 Task: Use the formula "DPRODUCT" in spreadsheet "Project portfolio".
Action: Mouse moved to (343, 340)
Screenshot: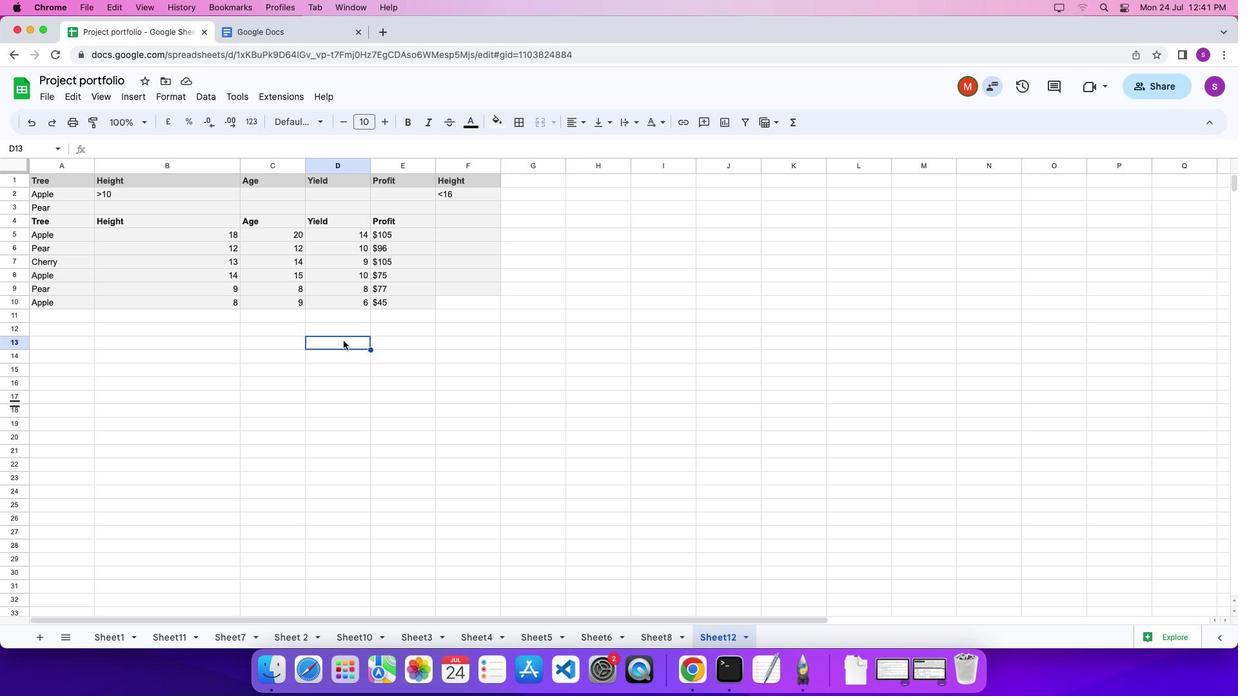 
Action: Mouse pressed left at (343, 340)
Screenshot: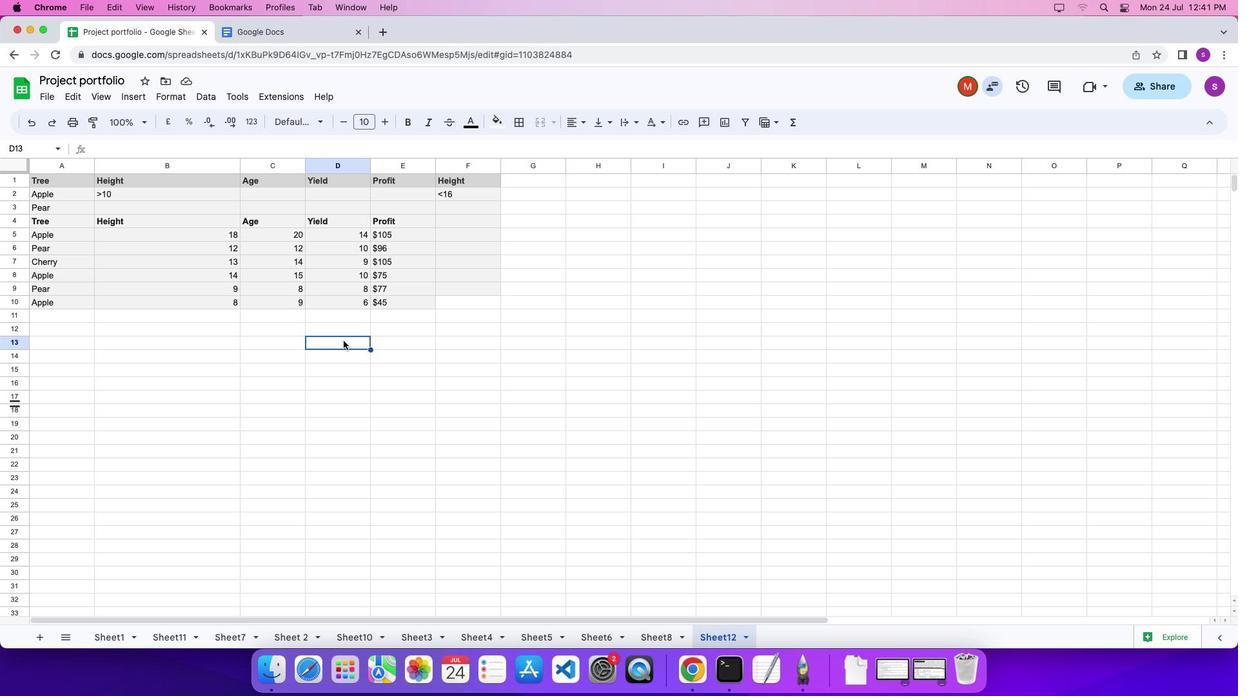 
Action: Mouse moved to (343, 340)
Screenshot: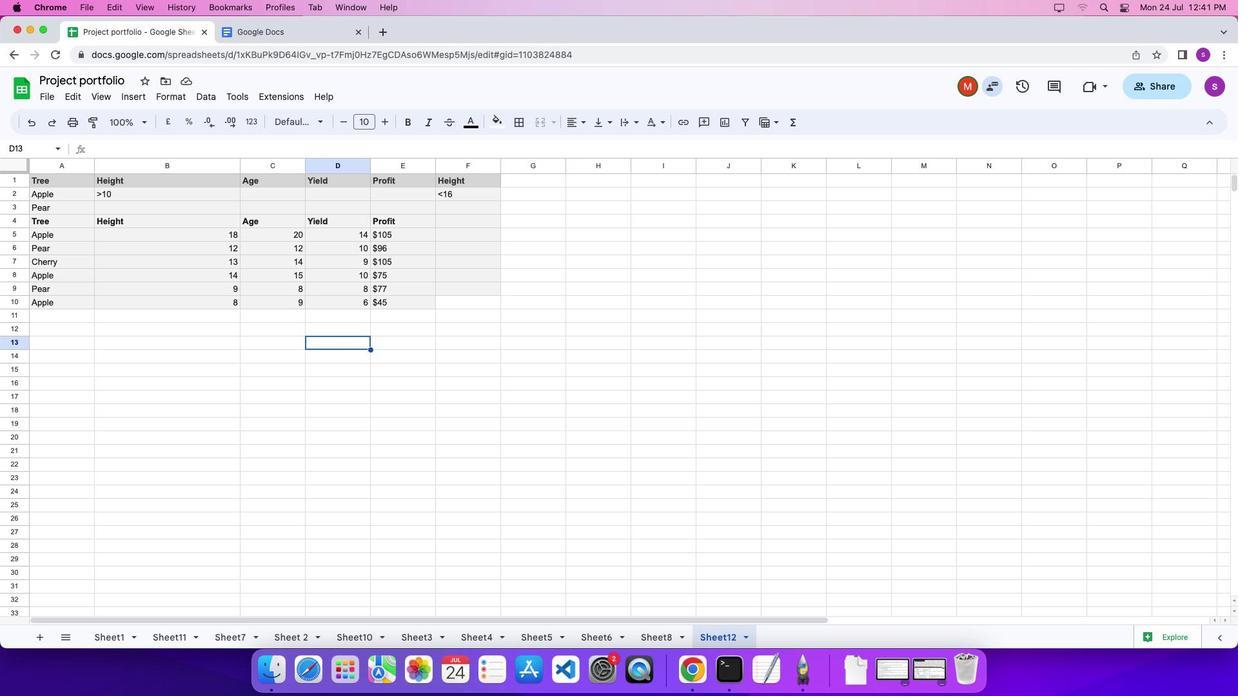 
Action: Key pressed '='
Screenshot: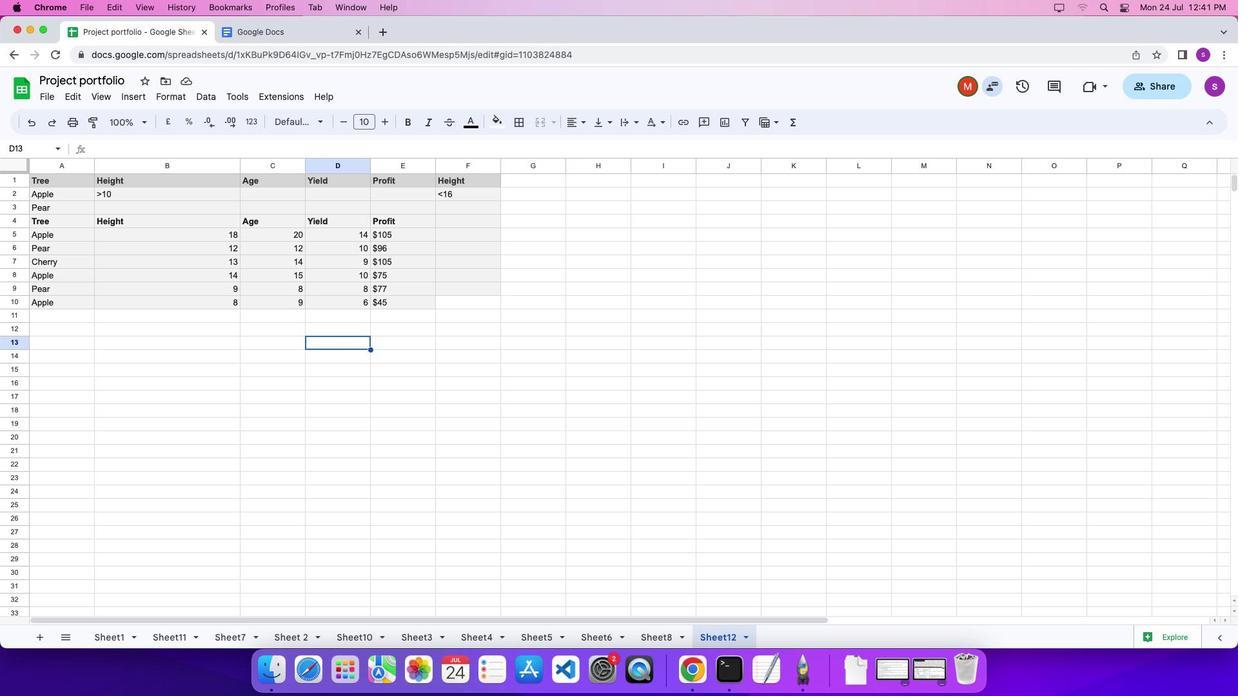 
Action: Mouse moved to (787, 126)
Screenshot: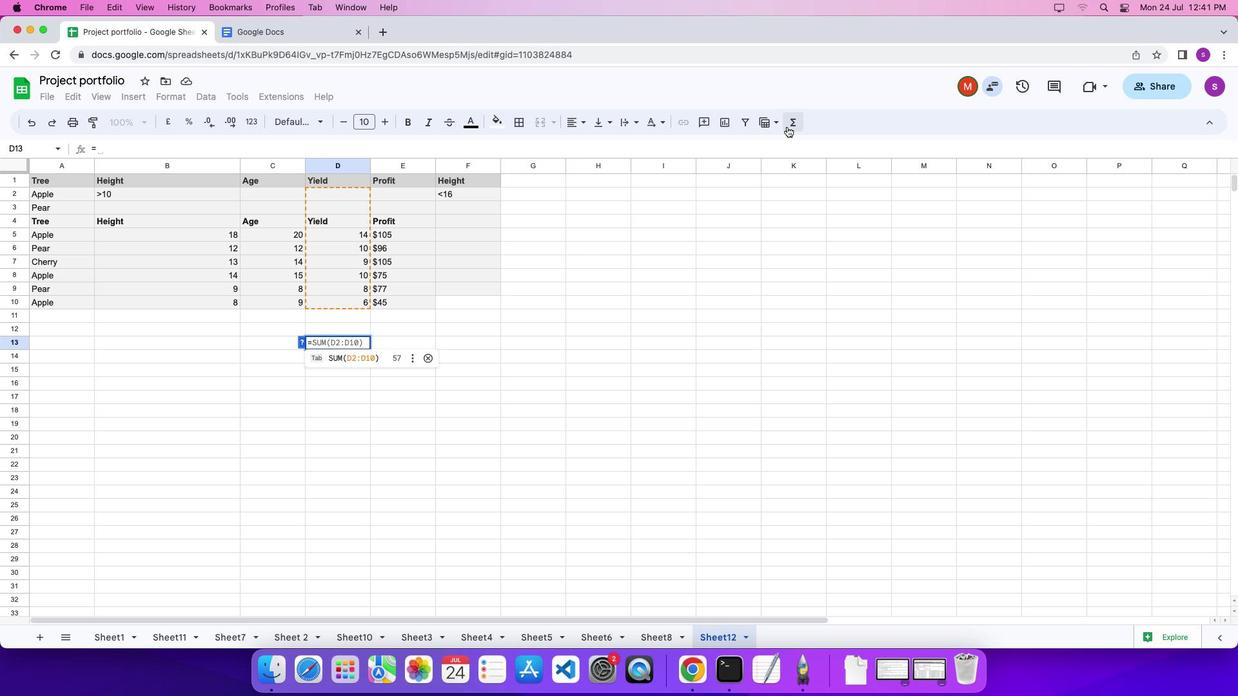 
Action: Mouse pressed left at (787, 126)
Screenshot: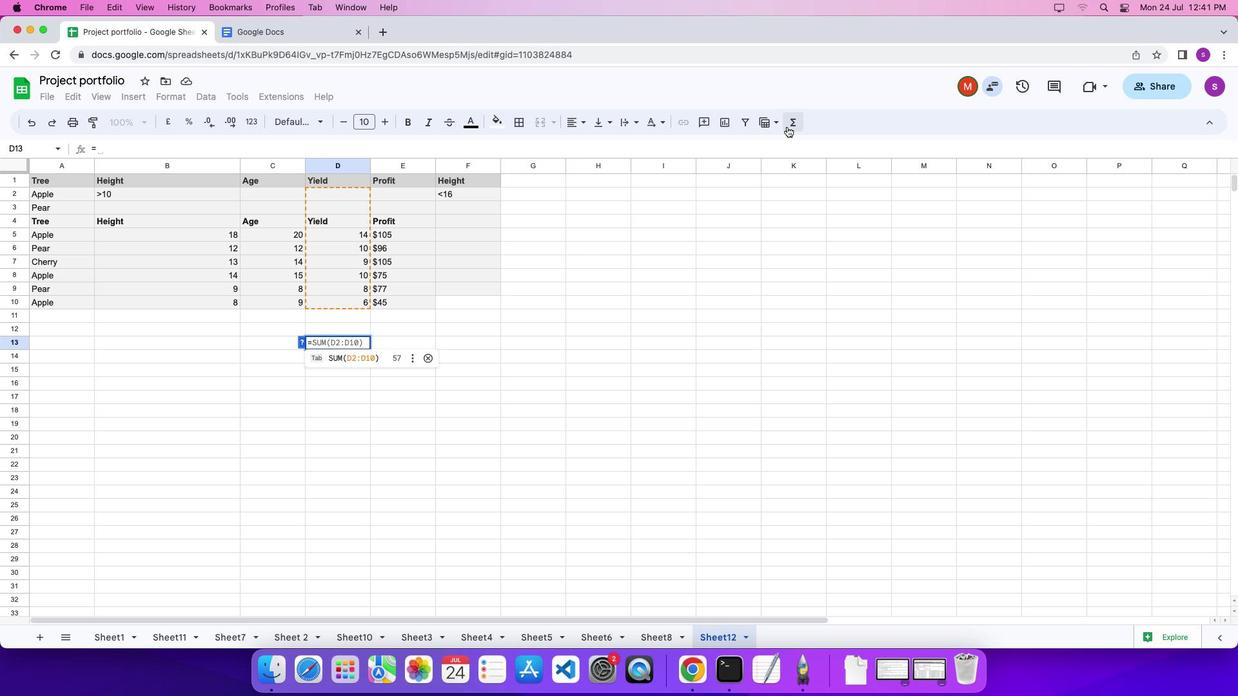
Action: Mouse moved to (1019, 580)
Screenshot: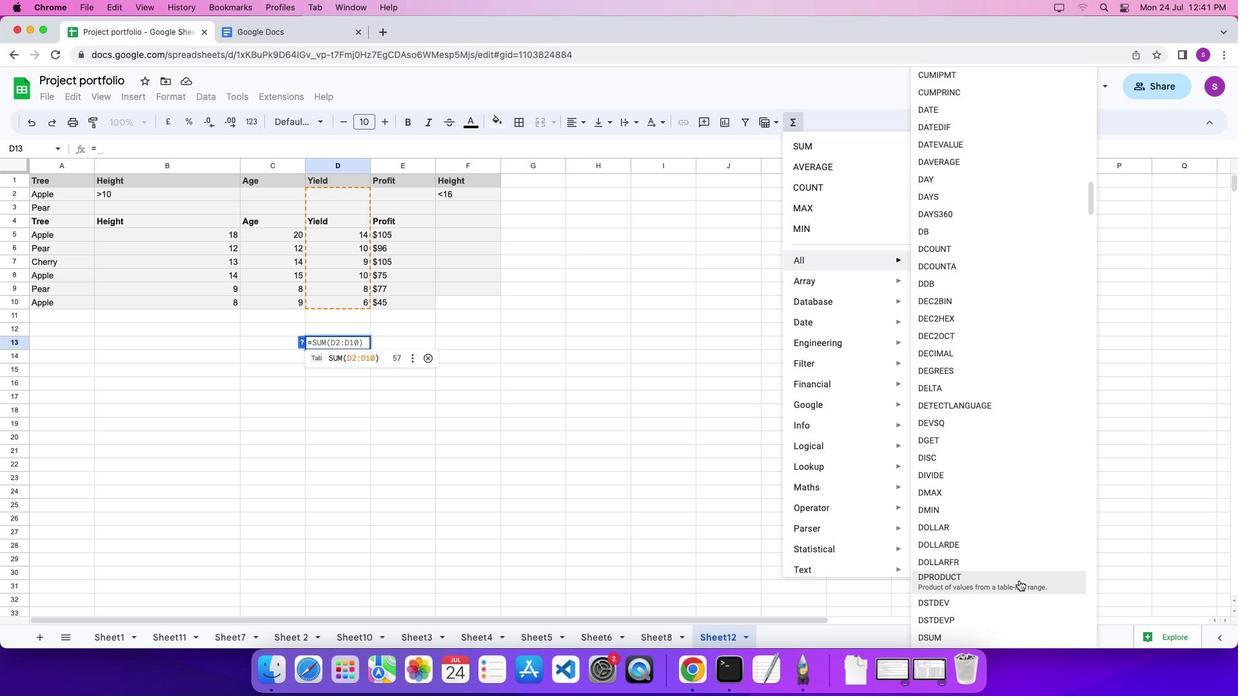 
Action: Mouse pressed left at (1019, 580)
Screenshot: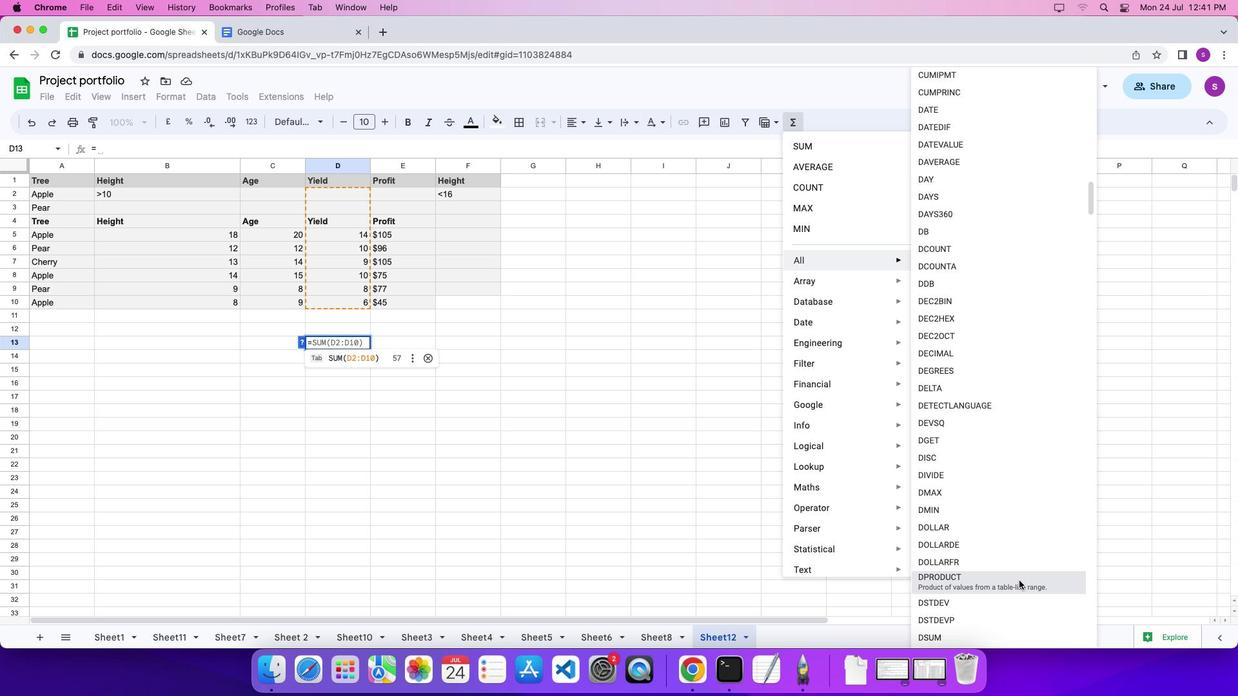 
Action: Mouse moved to (65, 220)
Screenshot: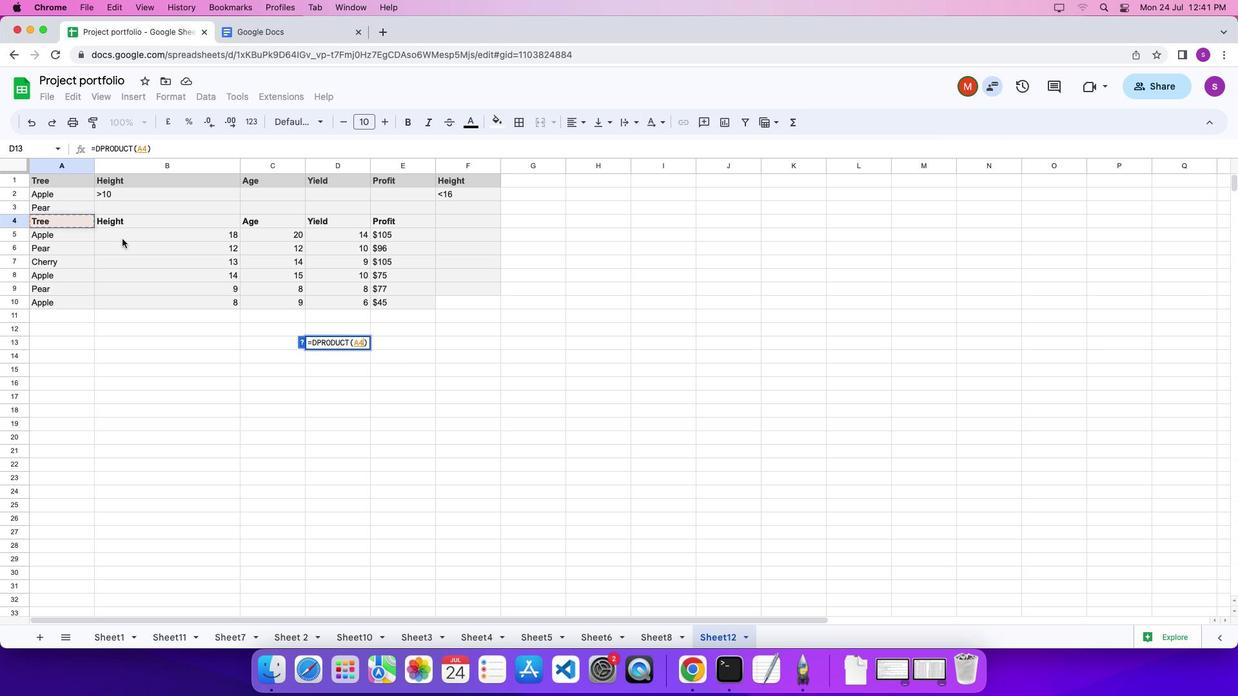 
Action: Mouse pressed left at (65, 220)
Screenshot: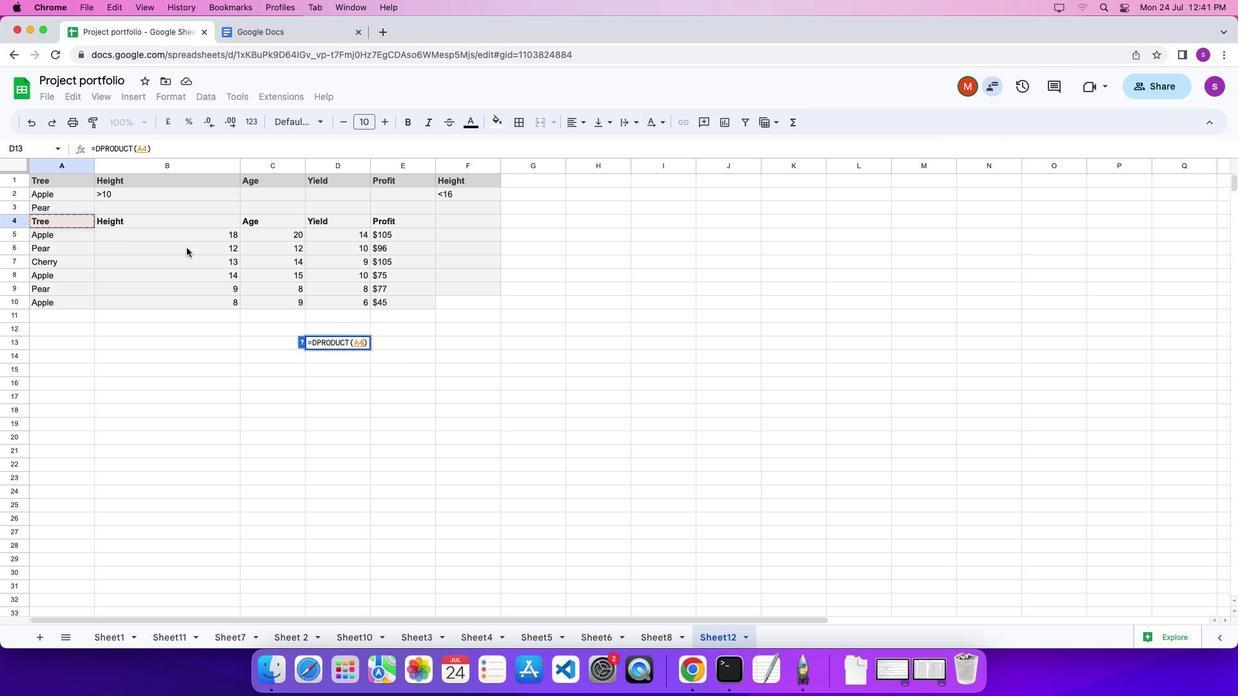 
Action: Mouse moved to (408, 298)
Screenshot: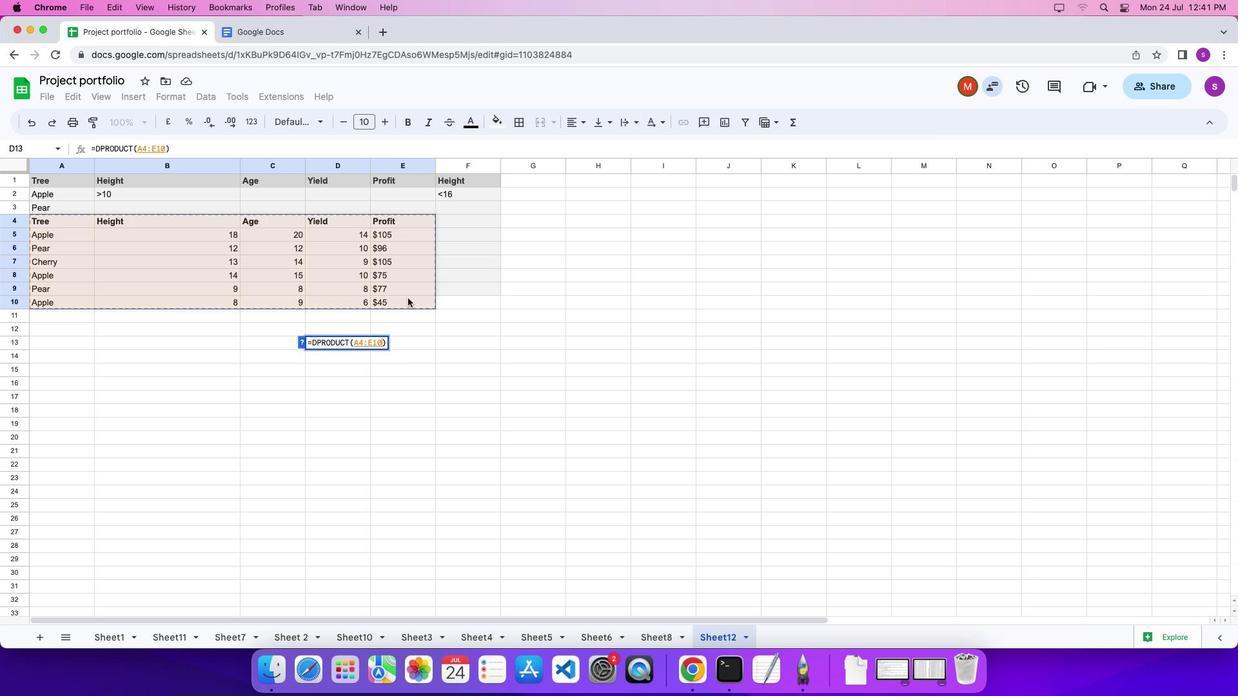 
Action: Key pressed ','Key.shift_r'"'Key.shift'Y''E'Key.backspace'I''E''L''D'Key.shift_r'"'','
Screenshot: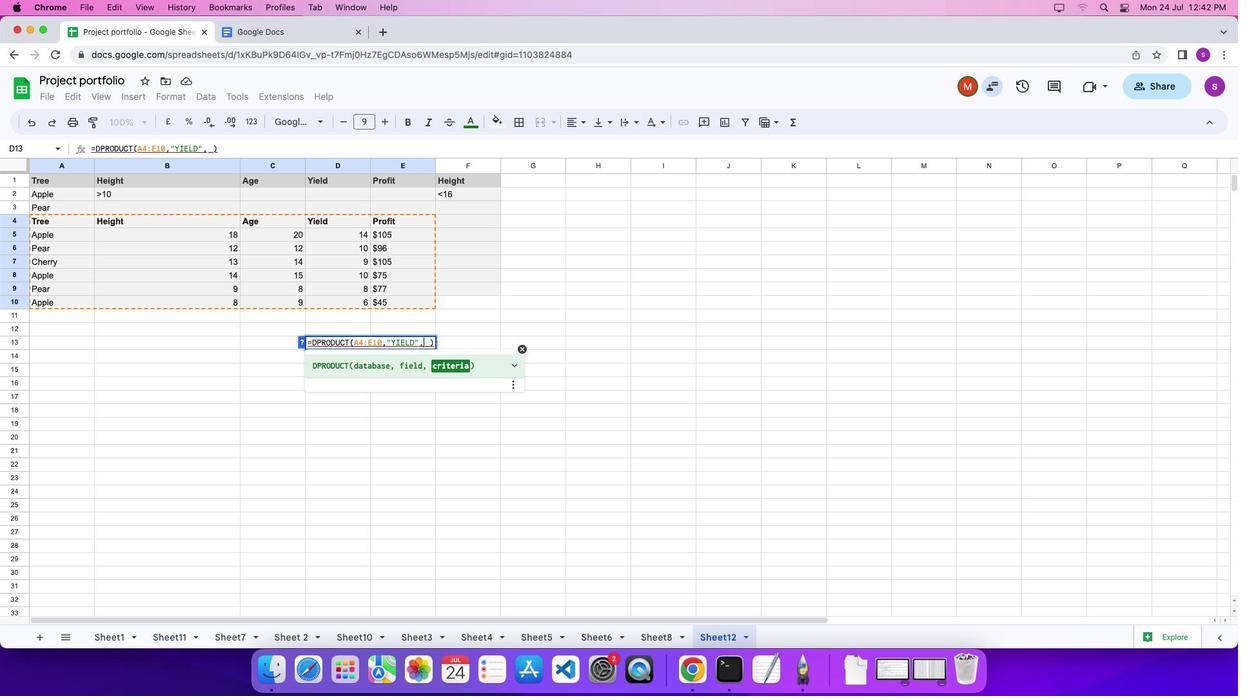 
Action: Mouse moved to (51, 180)
Screenshot: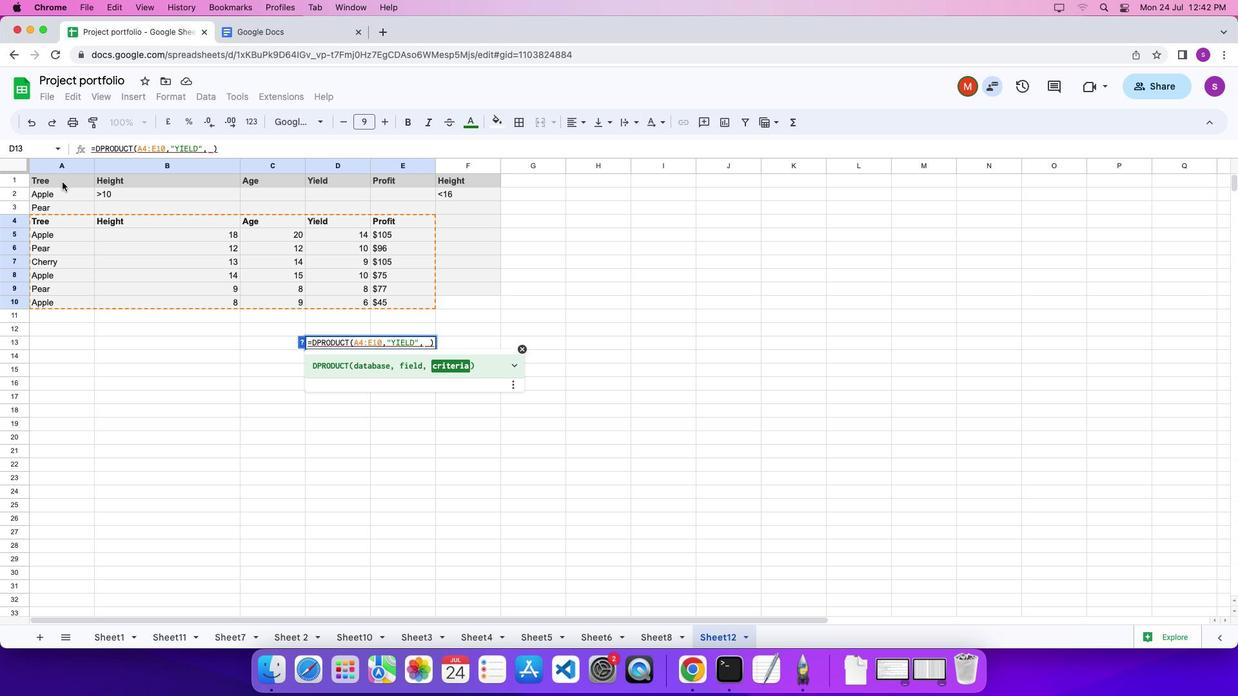 
Action: Mouse pressed left at (51, 180)
Screenshot: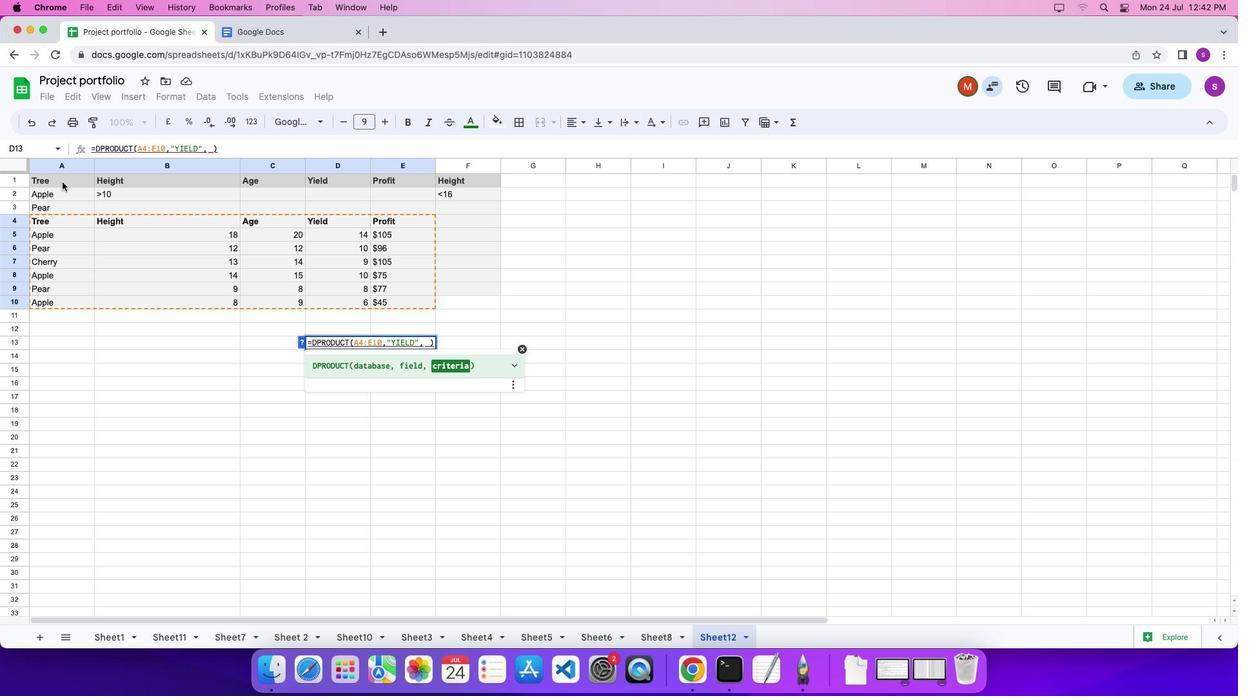 
Action: Mouse moved to (448, 220)
Screenshot: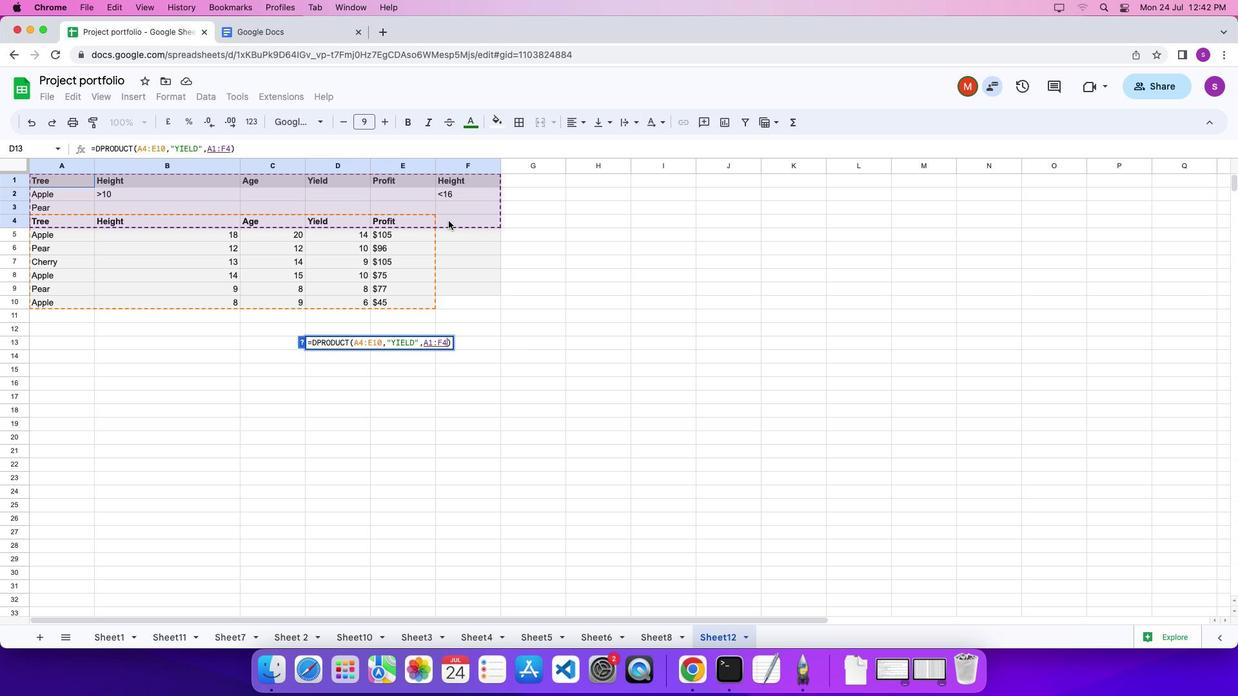 
Action: Key pressed Key.enter
Screenshot: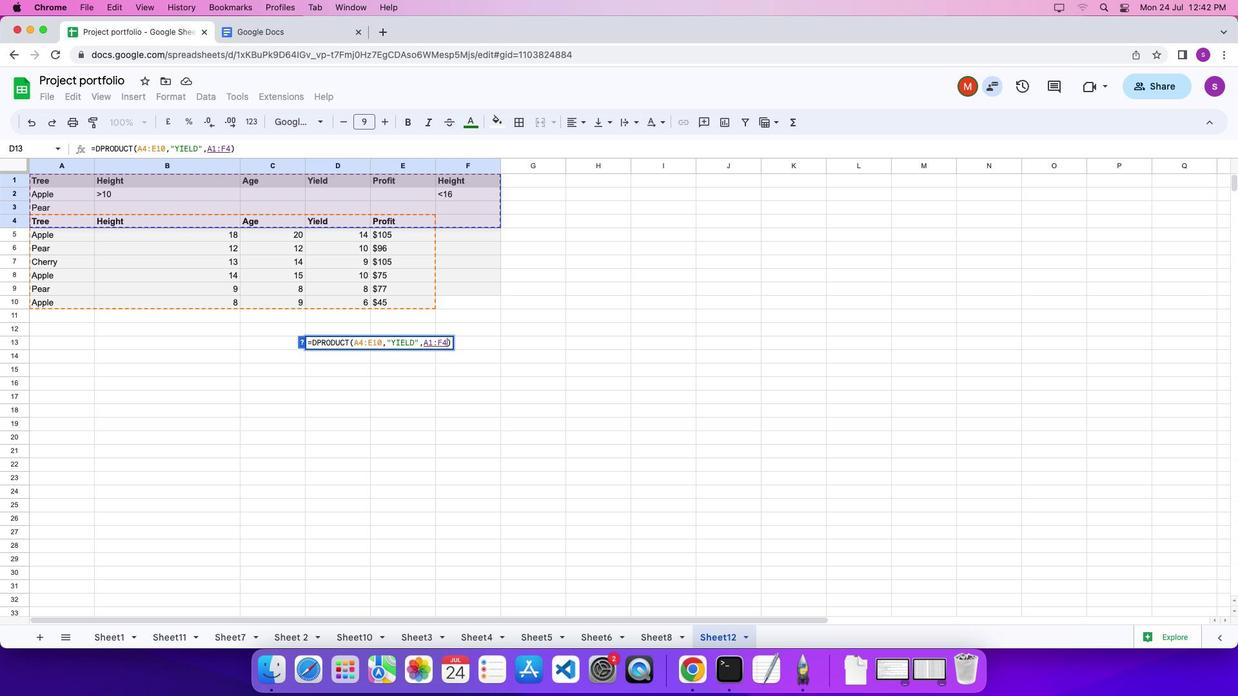 
Action: Mouse moved to (490, 267)
Screenshot: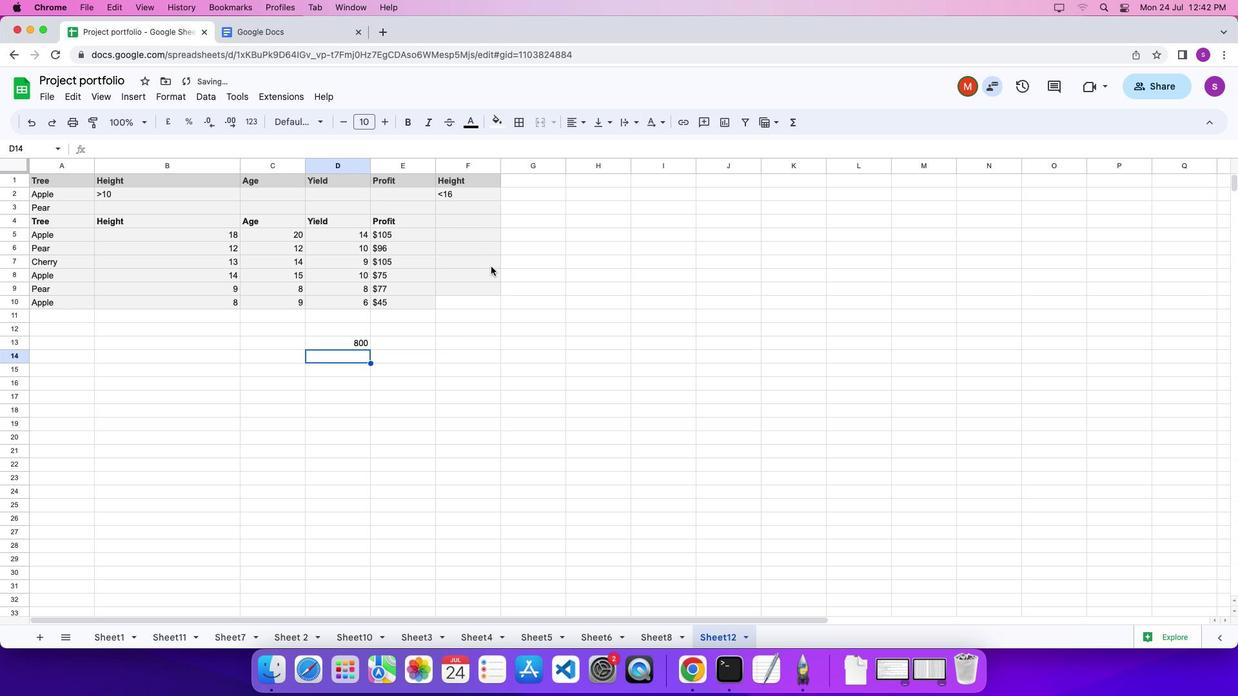
